 Task: Create Workspace Digital Strategy Consulting Workspace description Manage and track company public relations and media outreach efforts. Workspace type Human Resources
Action: Mouse moved to (418, 90)
Screenshot: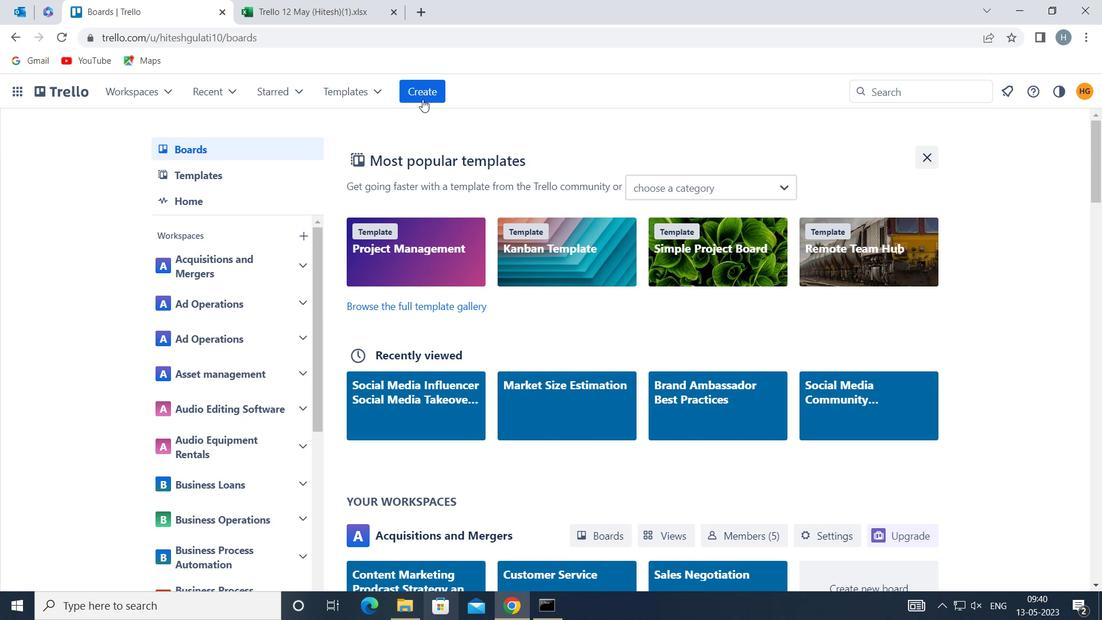 
Action: Mouse pressed left at (418, 90)
Screenshot: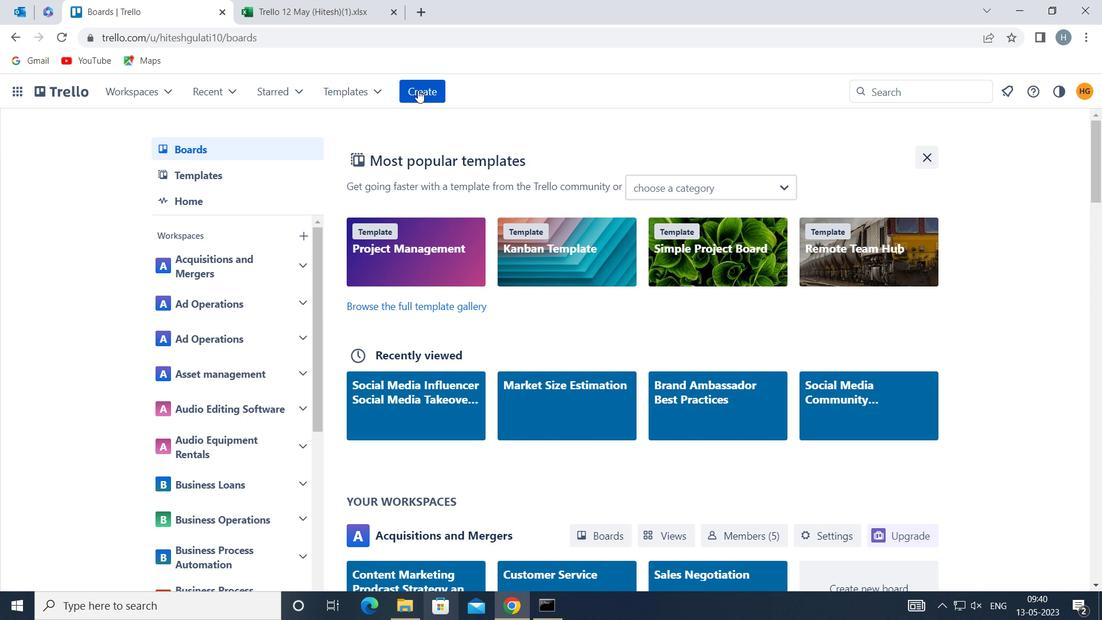 
Action: Mouse moved to (487, 241)
Screenshot: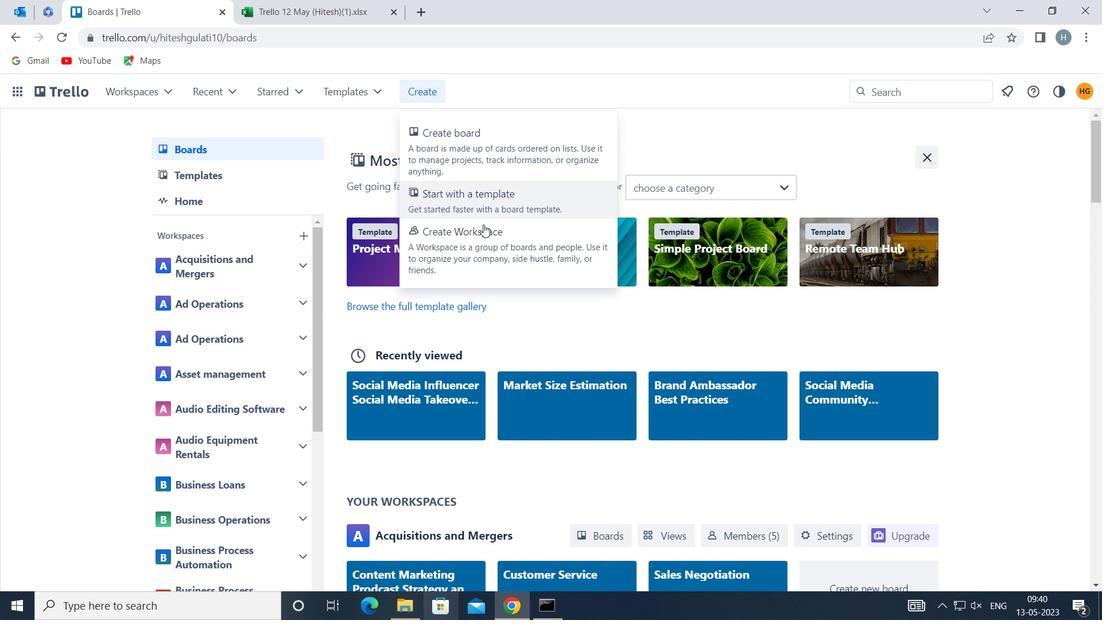 
Action: Mouse pressed left at (487, 241)
Screenshot: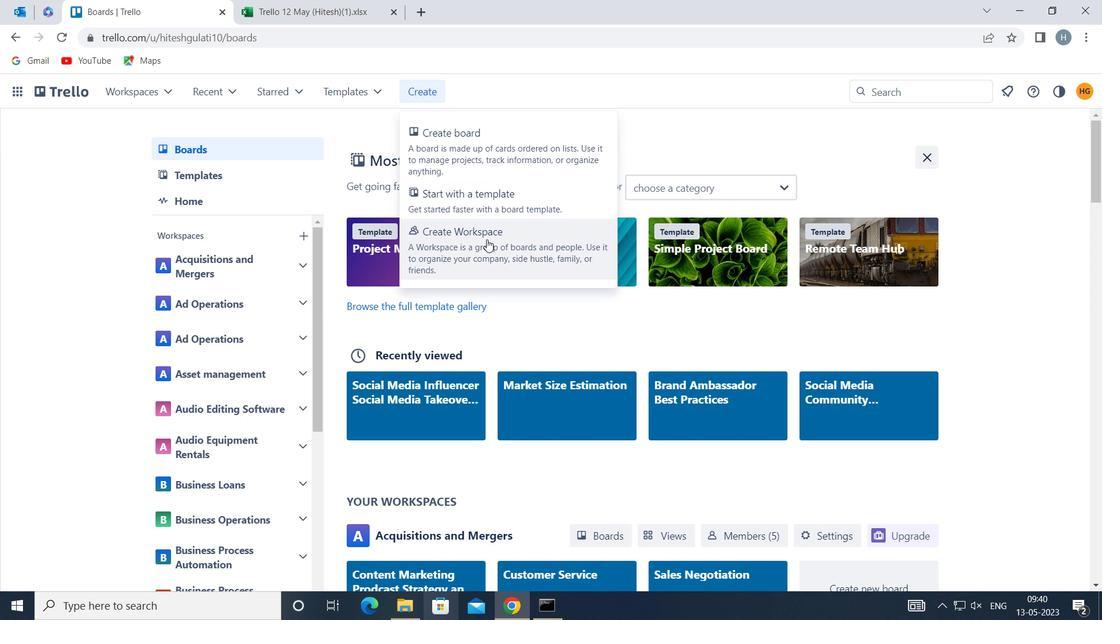 
Action: Mouse moved to (428, 270)
Screenshot: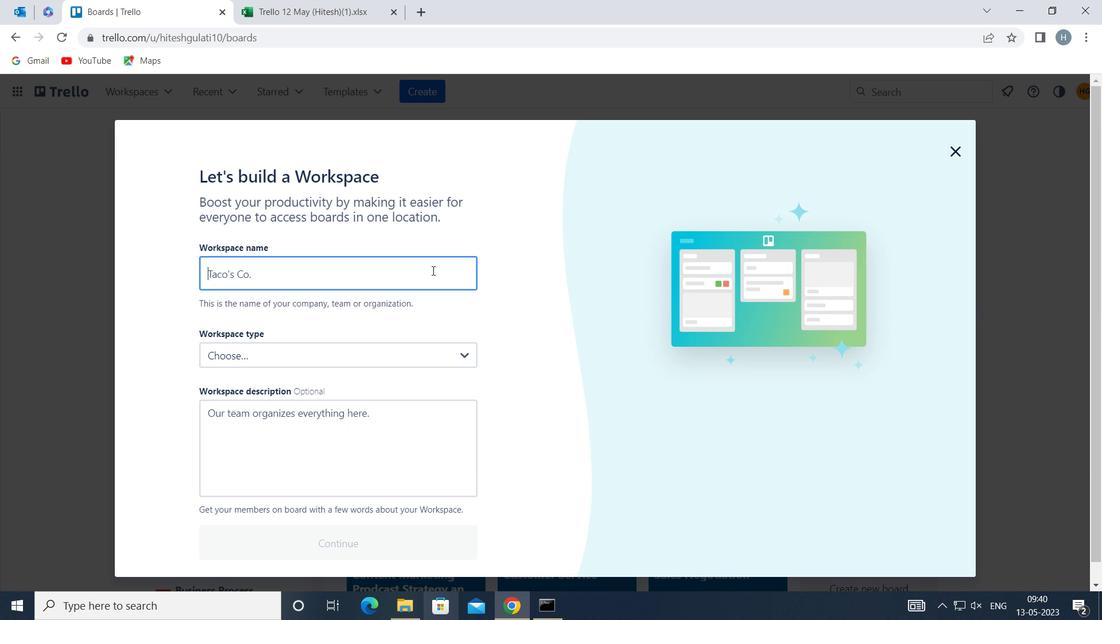 
Action: Mouse pressed left at (428, 270)
Screenshot: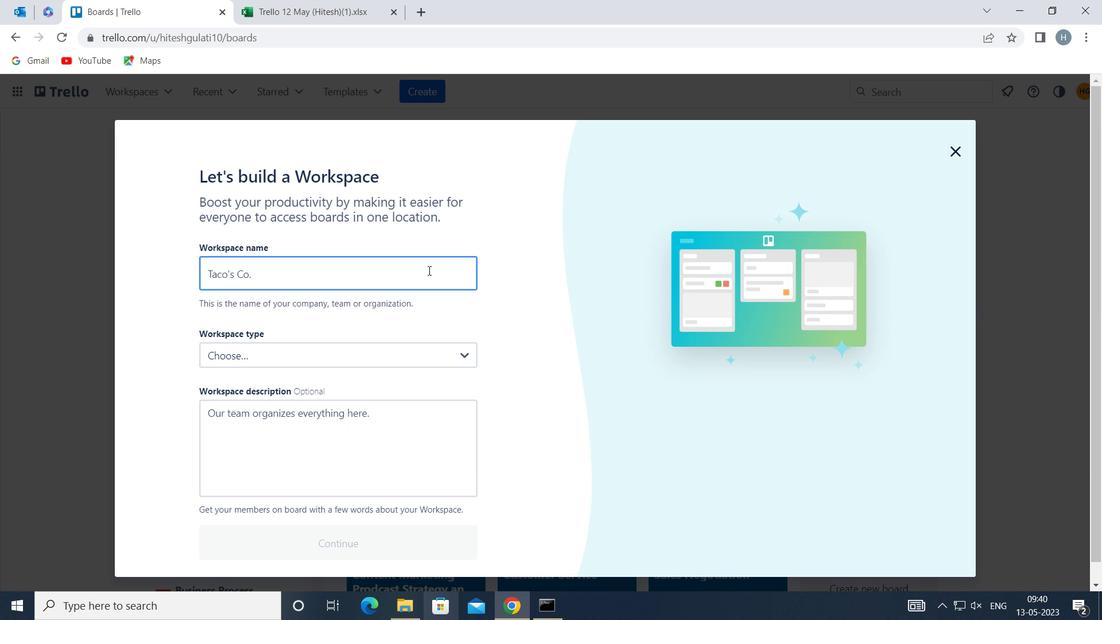
Action: Key pressed <Key.shift>D
Screenshot: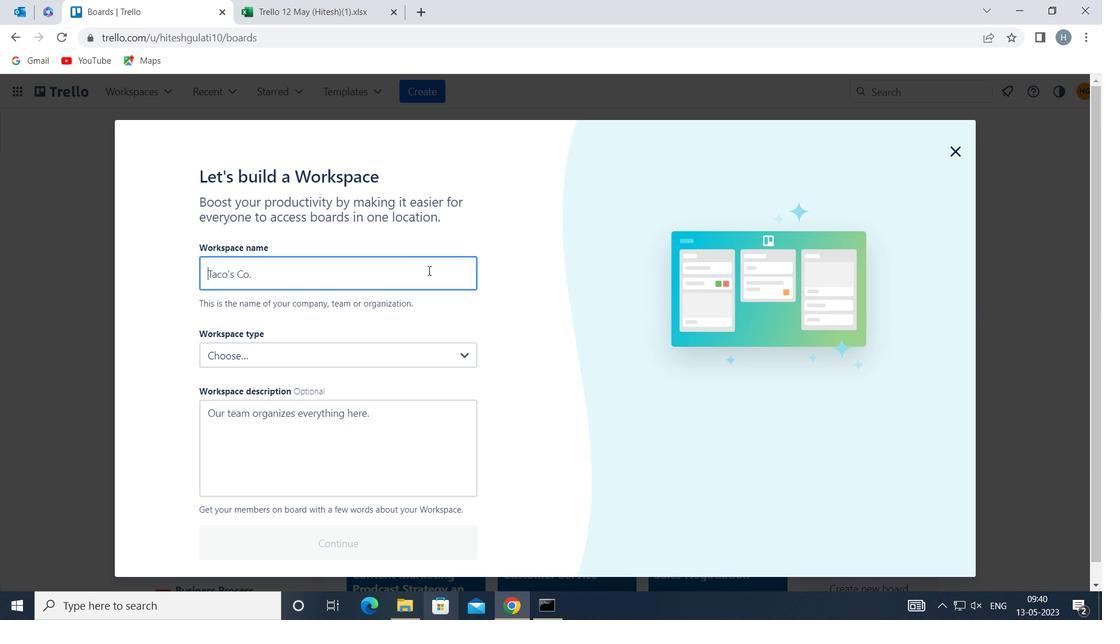 
Action: Mouse moved to (428, 270)
Screenshot: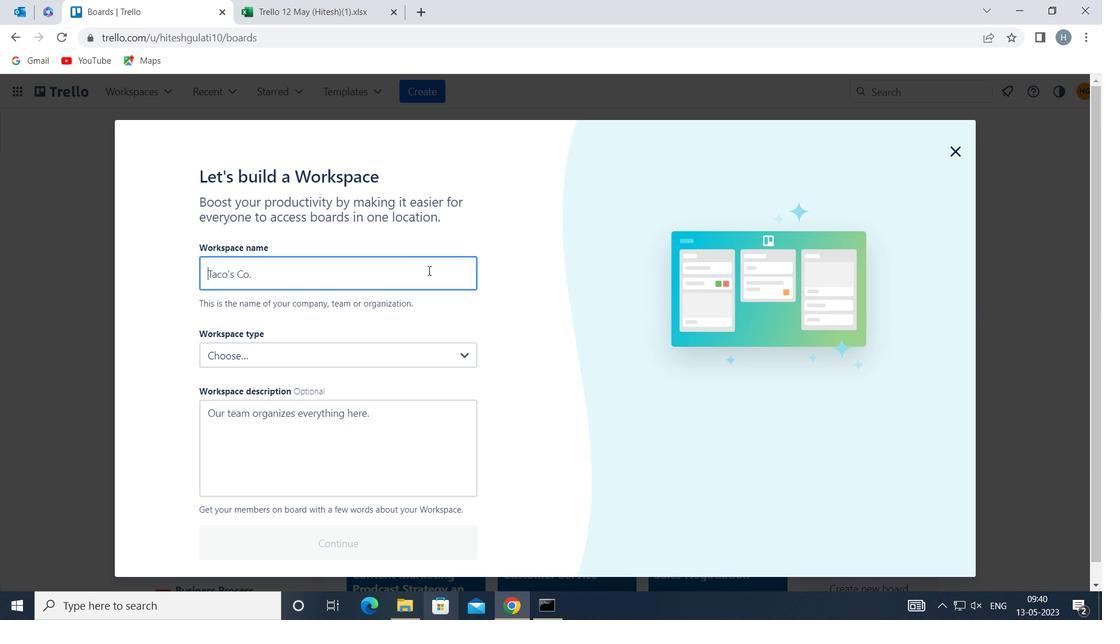 
Action: Key pressed IGITAL<Key.space><Key.shift>STRATEGY<Key.space><Key.shift>CONSULTING
Screenshot: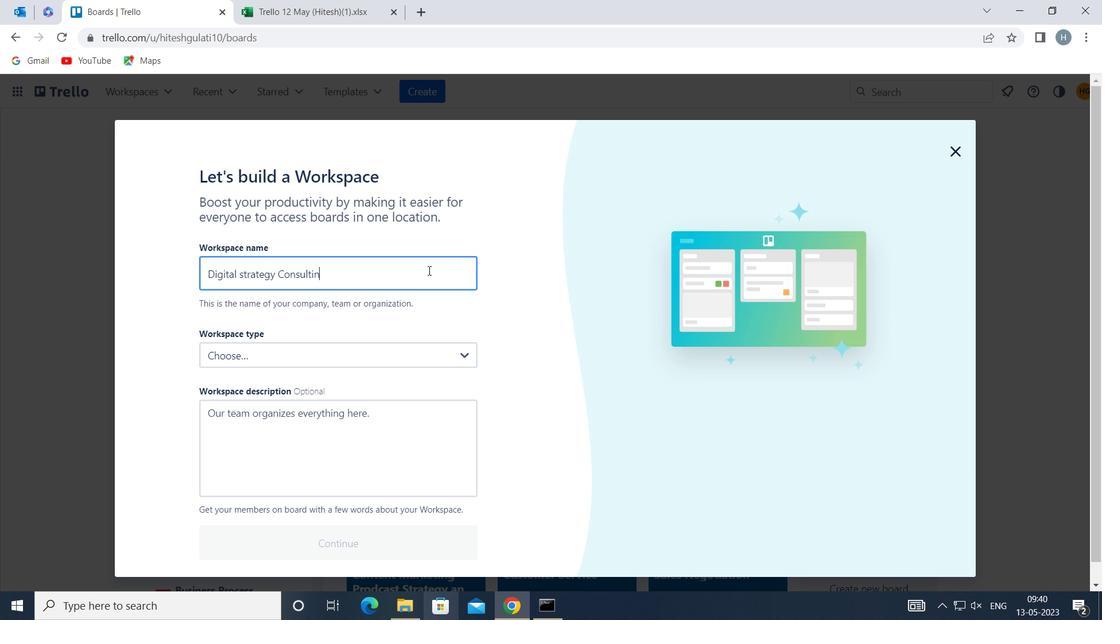 
Action: Mouse moved to (342, 415)
Screenshot: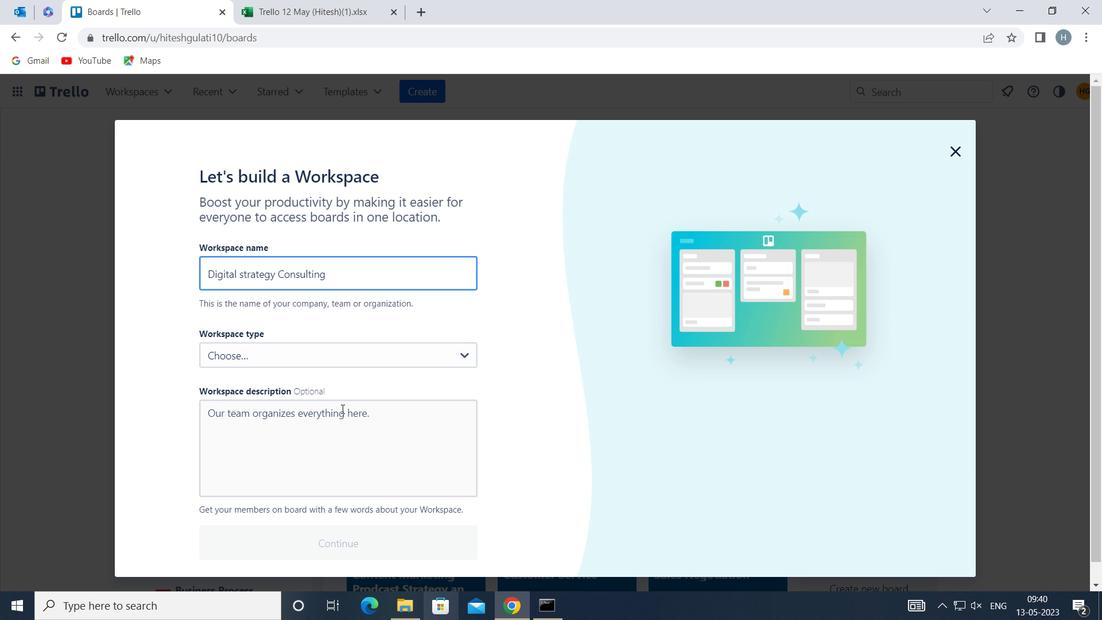 
Action: Mouse pressed left at (342, 415)
Screenshot: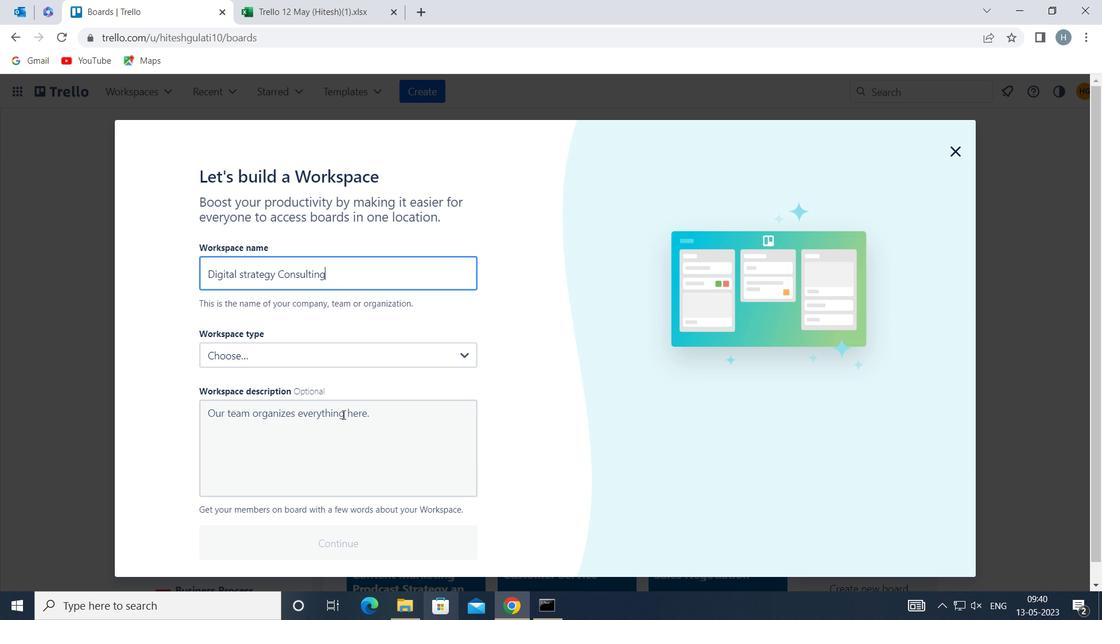 
Action: Mouse moved to (342, 422)
Screenshot: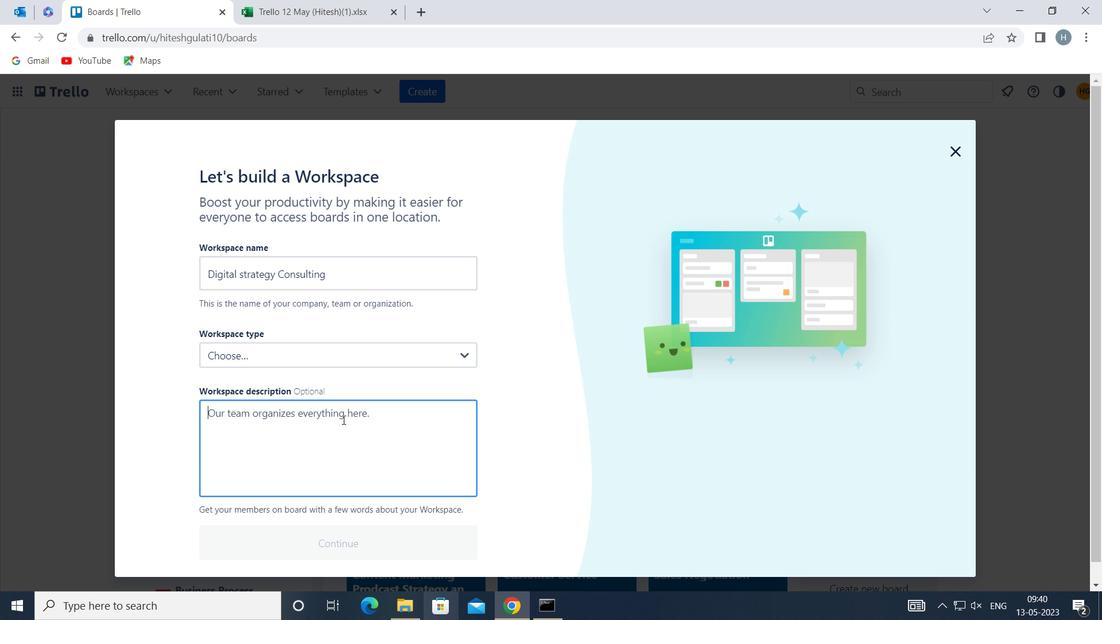 
Action: Key pressed <Key.shift>MANAGE<Key.space><Key.shift>AND<Key.space>TRACK<Key.space>COMPANY<Key.space>PUBLIC<Key.space>RELATIONS<Key.space>AND<Key.space>MEDIA<Key.space>OUTREACH<Key.space>EFFORTS
Screenshot: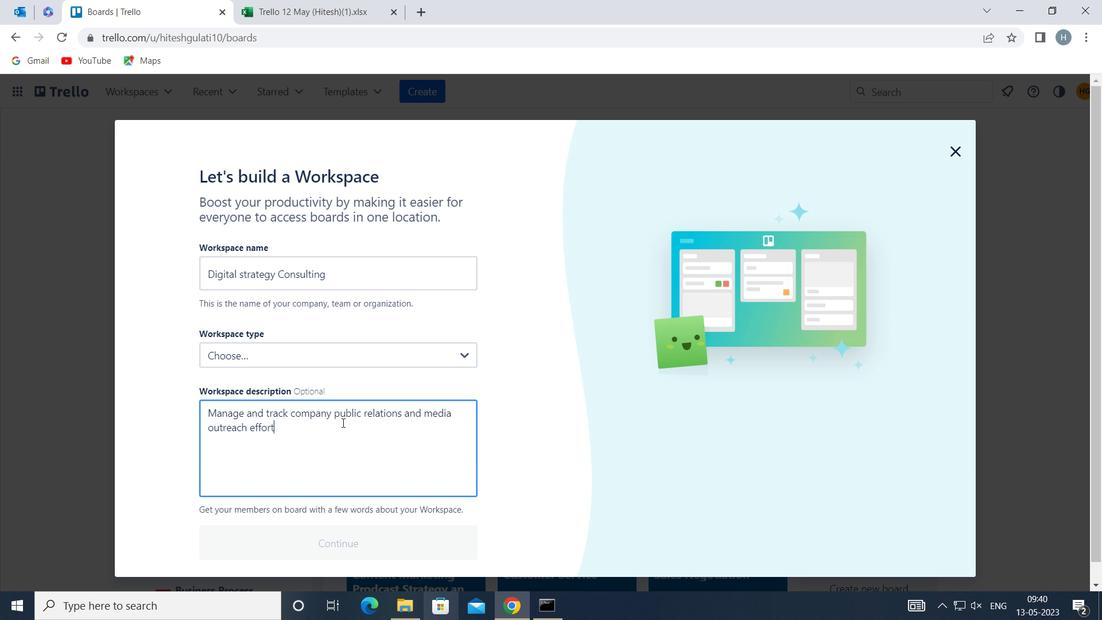 
Action: Mouse moved to (345, 356)
Screenshot: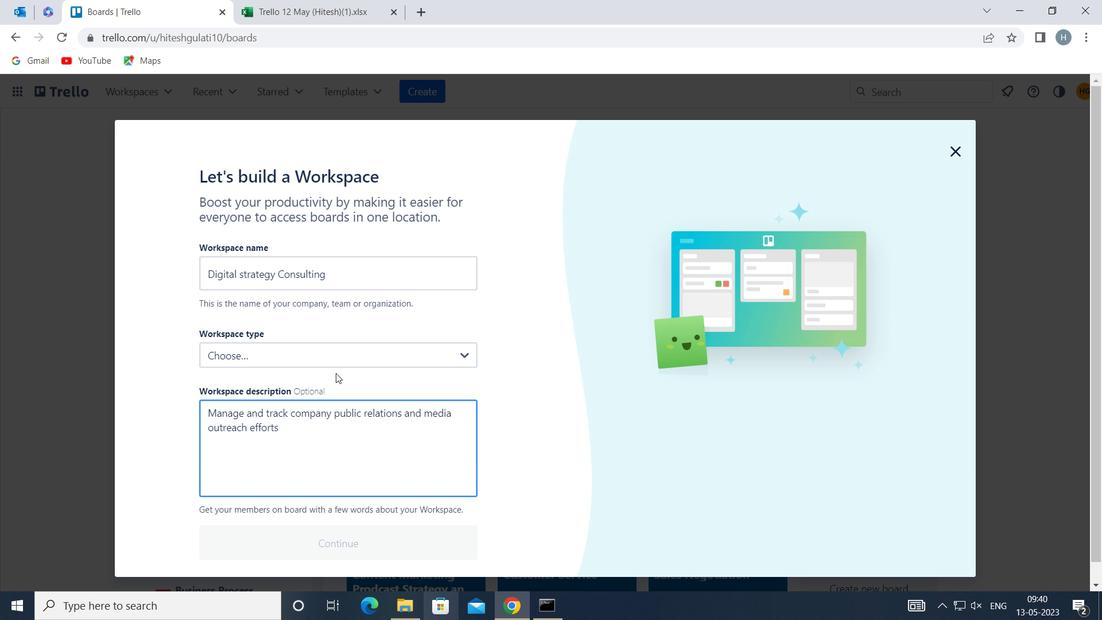 
Action: Mouse pressed left at (345, 356)
Screenshot: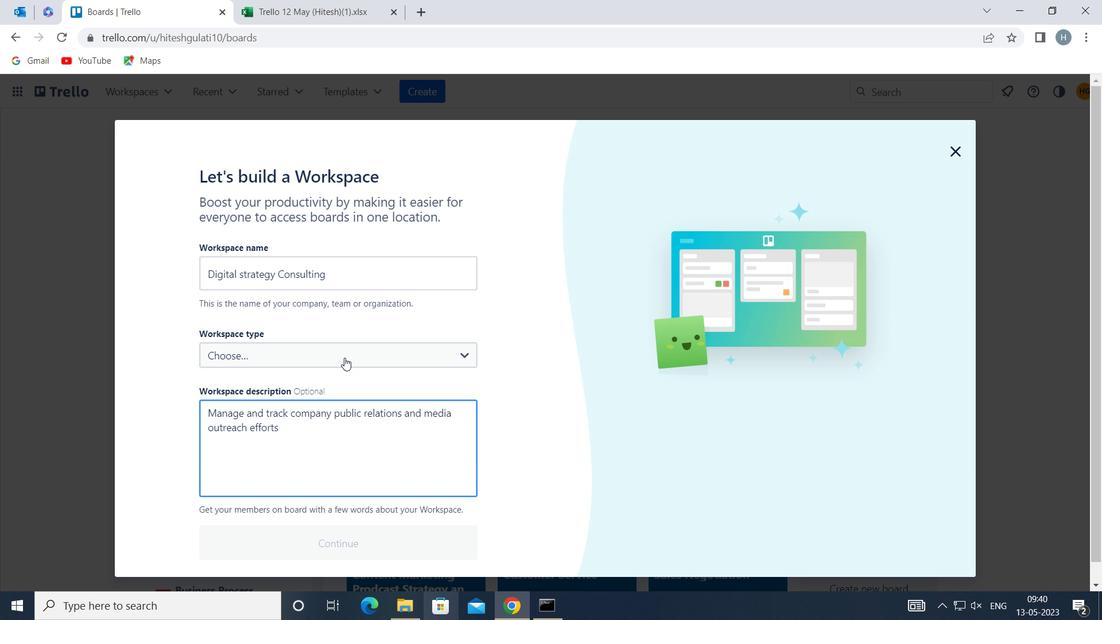 
Action: Mouse moved to (316, 478)
Screenshot: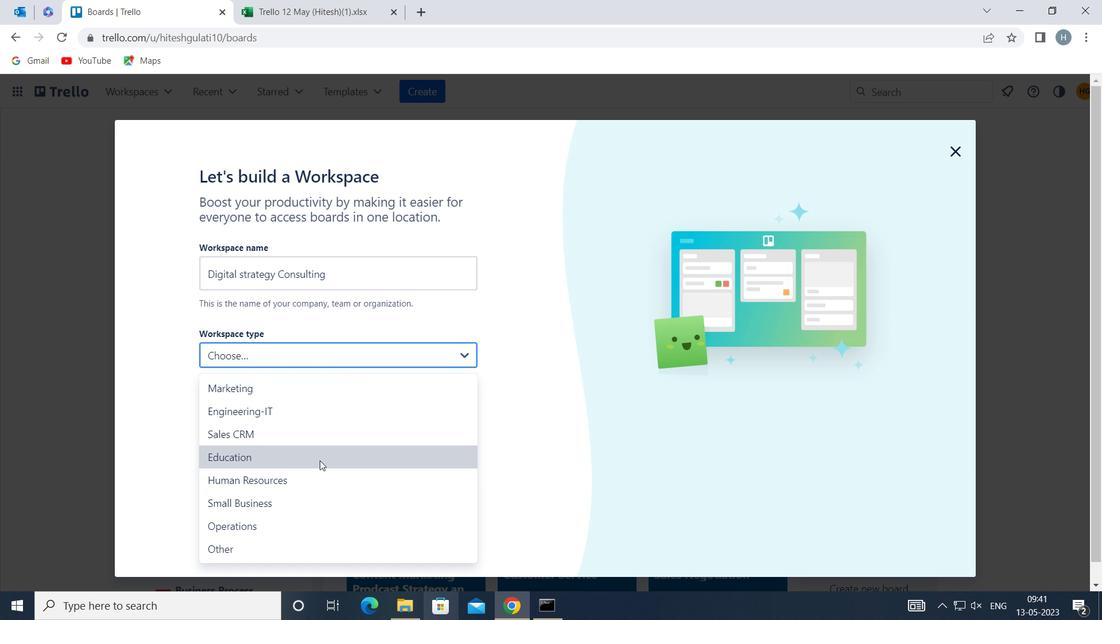 
Action: Mouse pressed left at (316, 478)
Screenshot: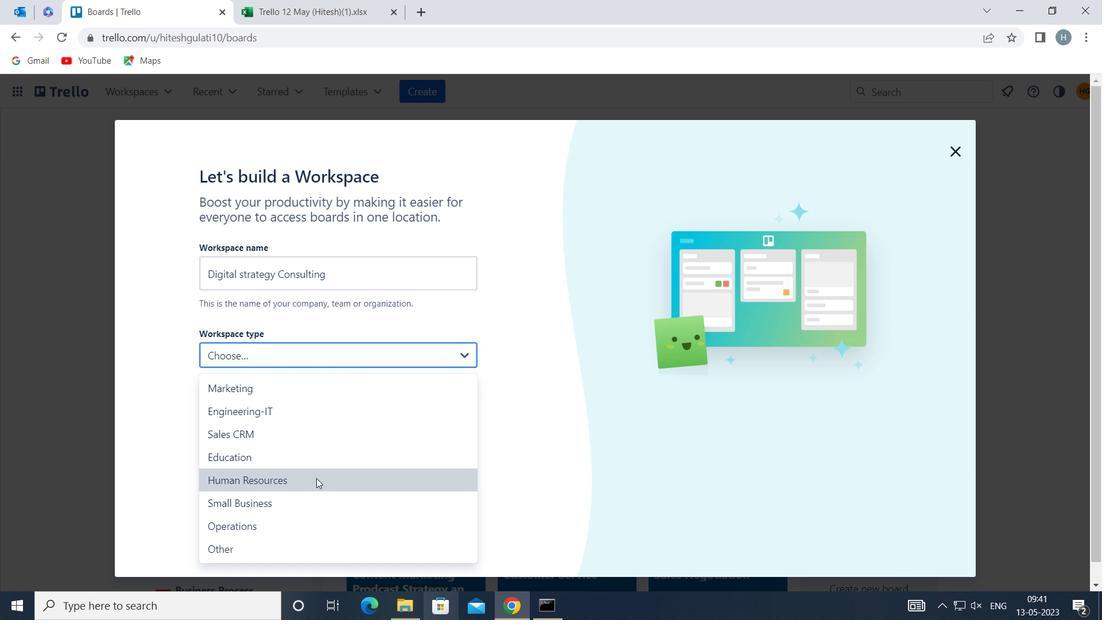
Action: Mouse moved to (346, 542)
Screenshot: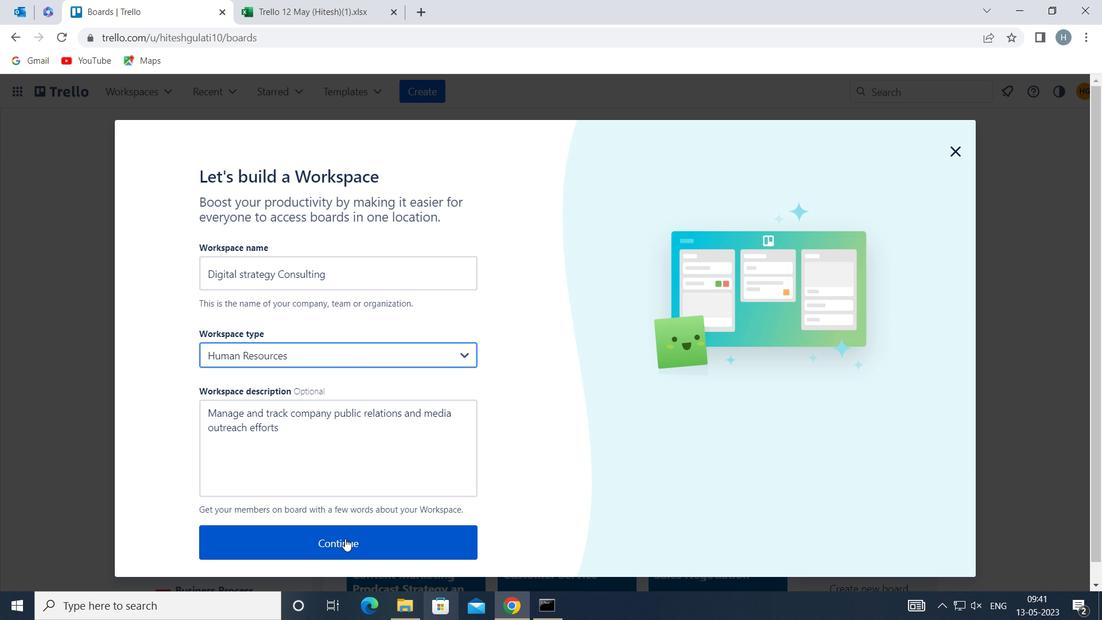 
Action: Mouse pressed left at (346, 542)
Screenshot: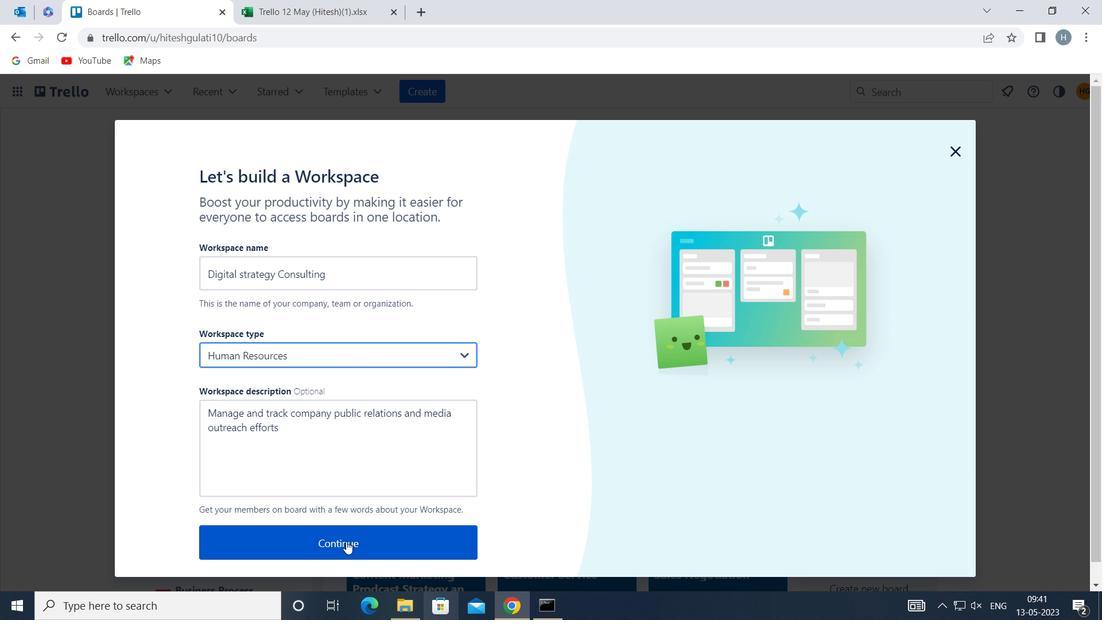 
Action: Mouse moved to (548, 361)
Screenshot: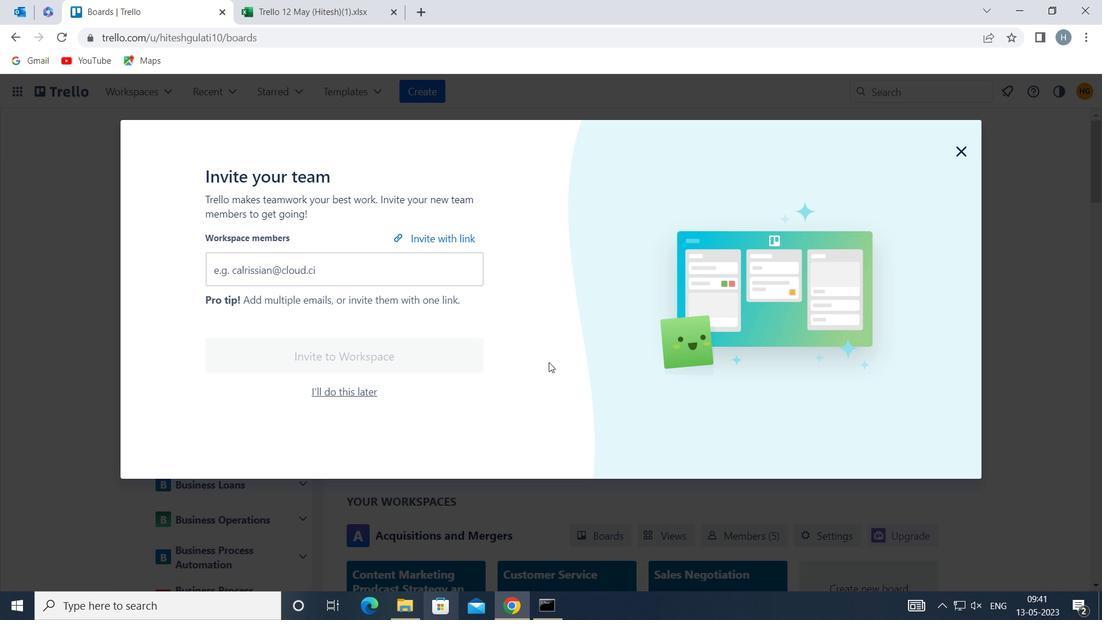 
Action: Key pressed <Key.f8>
Screenshot: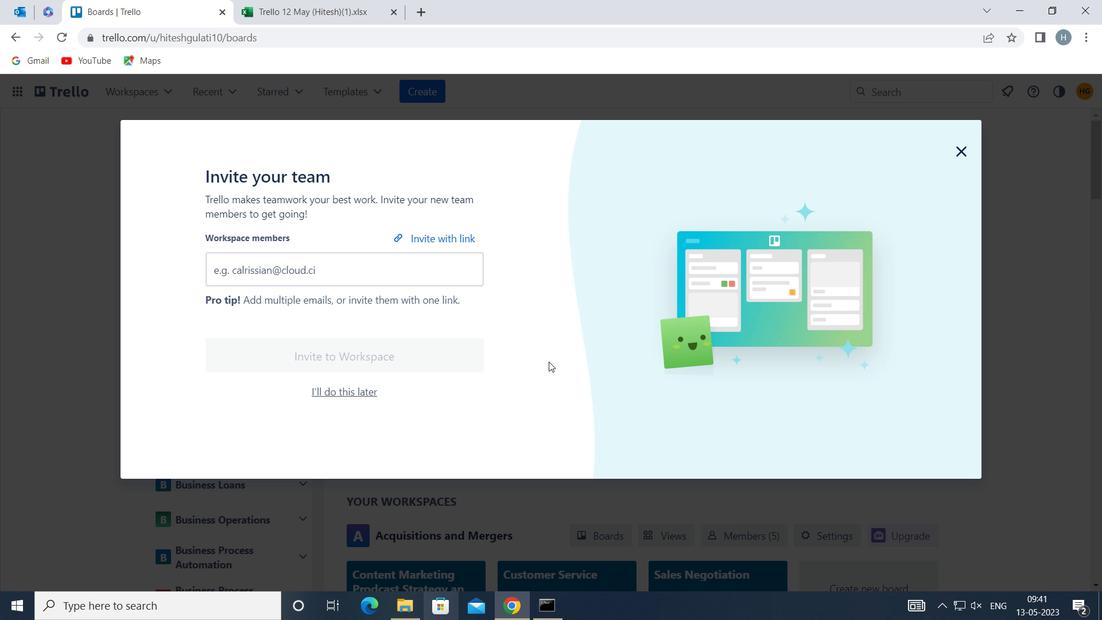 
